 Task: Use Borealis Effect in this video Movie B.mp4
Action: Mouse moved to (187, 217)
Screenshot: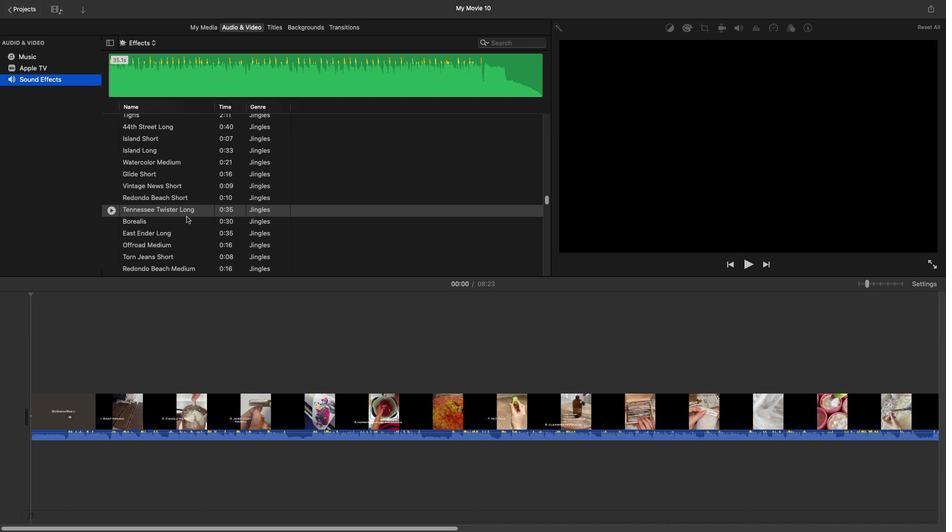 
Action: Mouse pressed left at (187, 217)
Screenshot: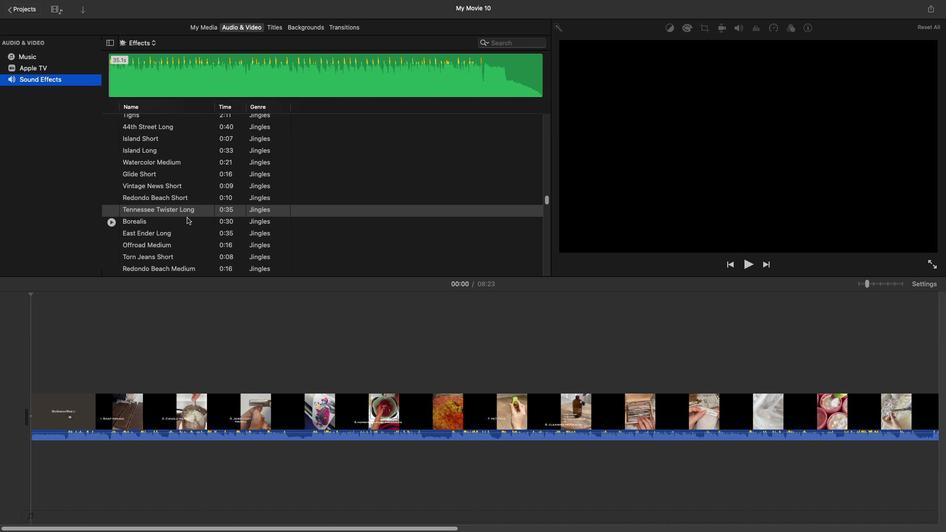 
Action: Mouse moved to (188, 220)
Screenshot: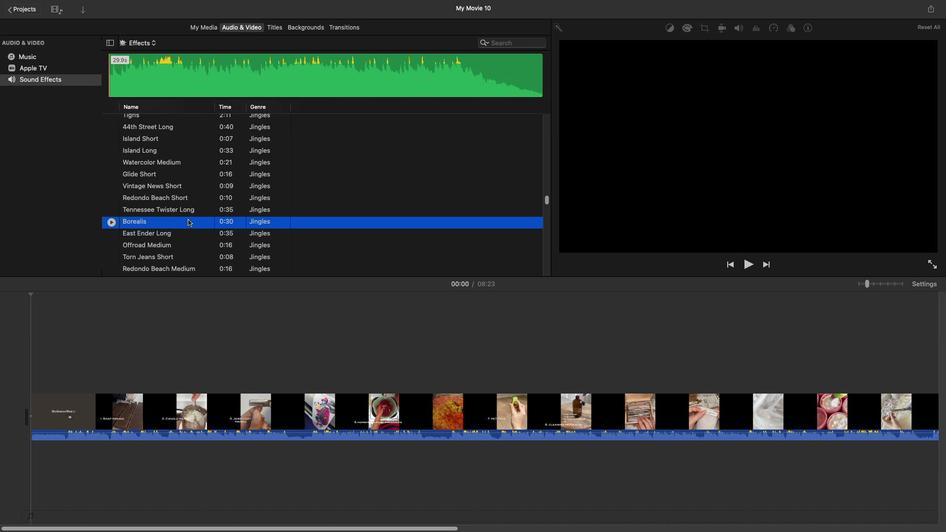 
Action: Mouse pressed left at (188, 220)
Screenshot: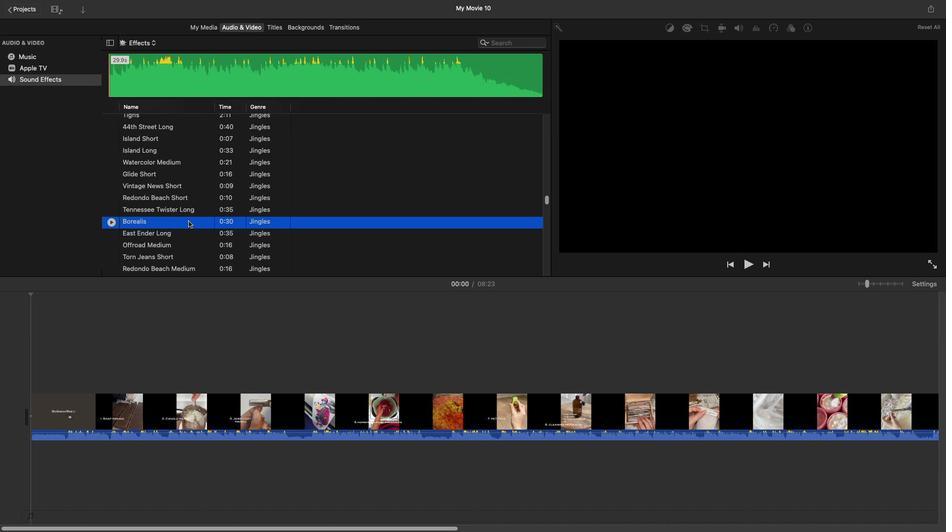 
Action: Mouse moved to (38, 459)
Screenshot: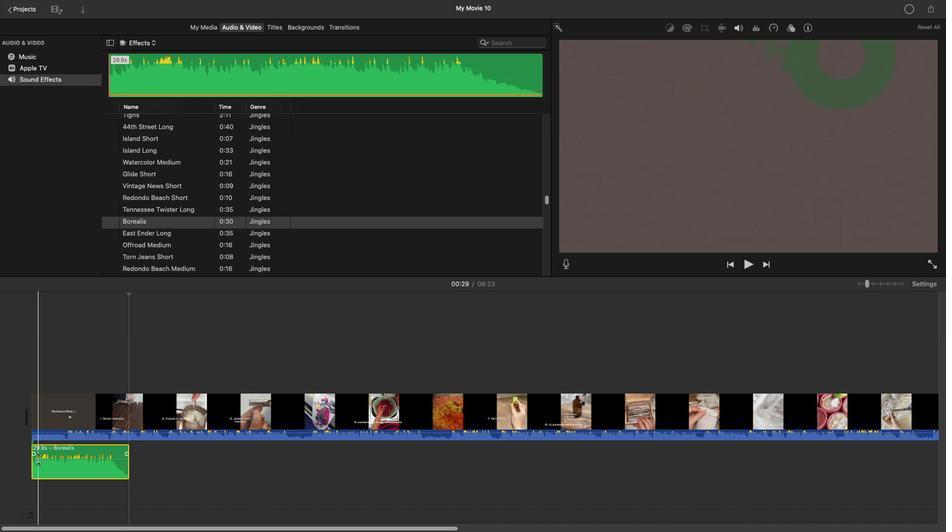 
